 Task: Check "Use the free on-demand training courses".
Action: Mouse moved to (131, 293)
Screenshot: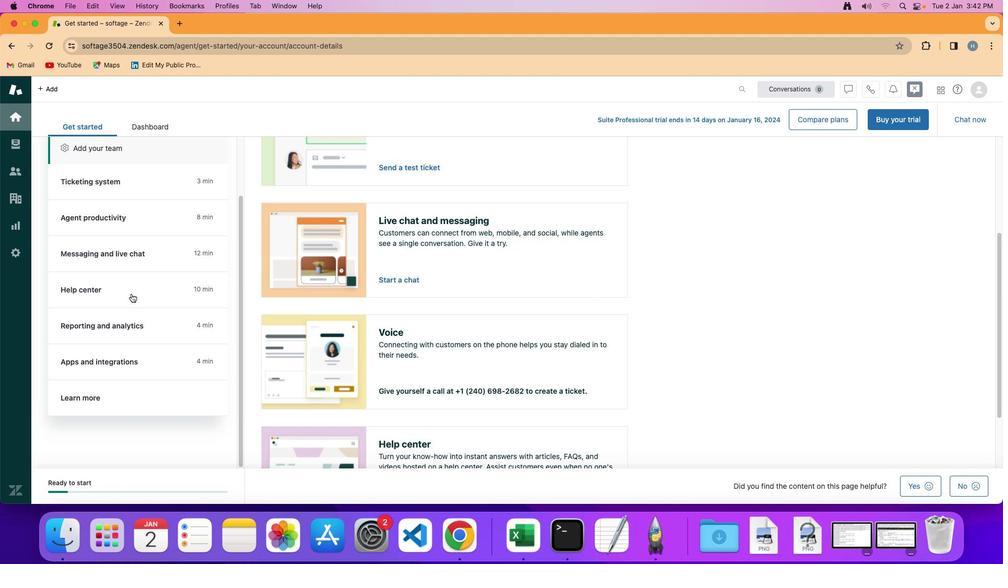 
Action: Mouse scrolled (131, 293) with delta (0, 0)
Screenshot: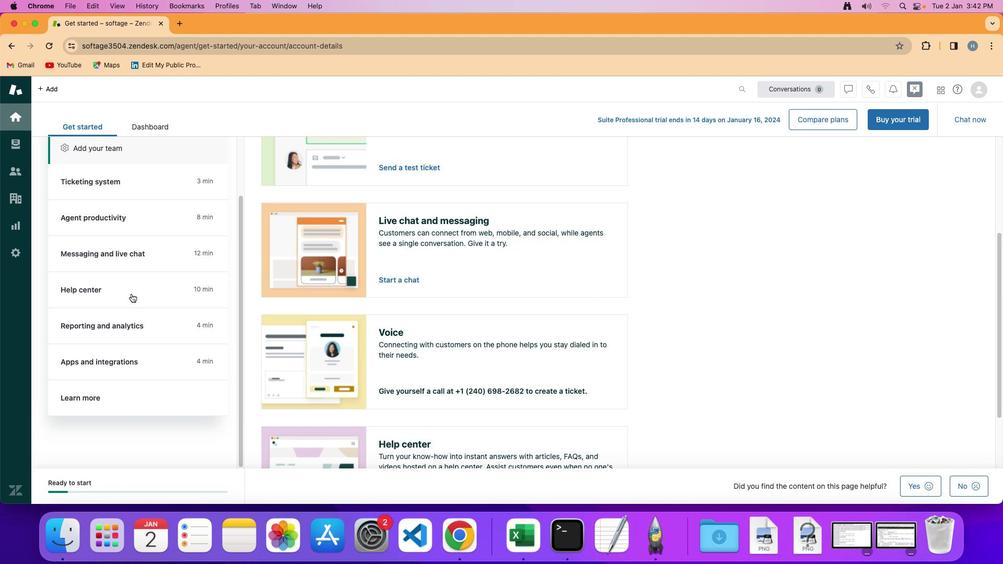 
Action: Mouse scrolled (131, 293) with delta (0, 0)
Screenshot: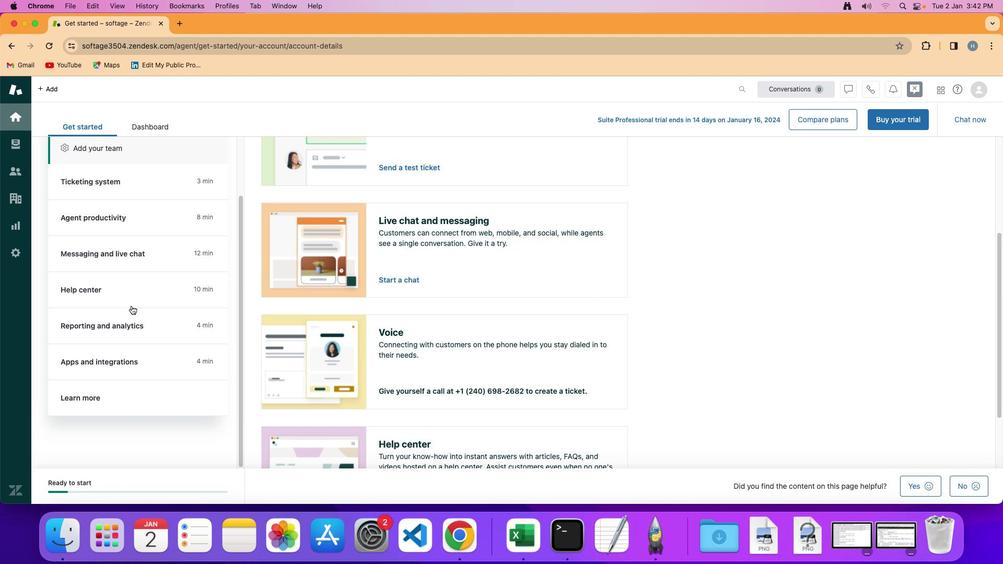 
Action: Mouse scrolled (131, 293) with delta (0, -1)
Screenshot: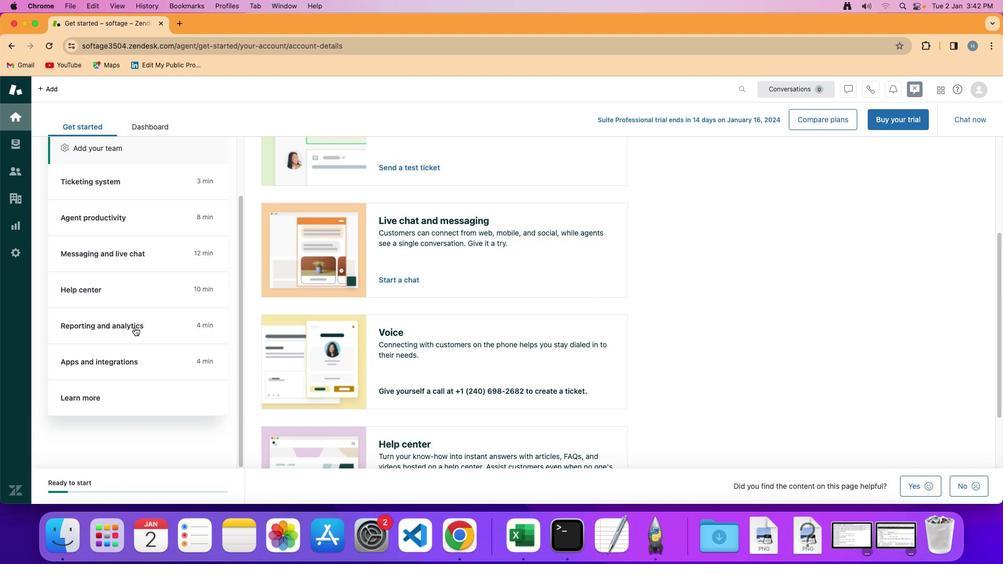 
Action: Mouse scrolled (131, 293) with delta (0, -3)
Screenshot: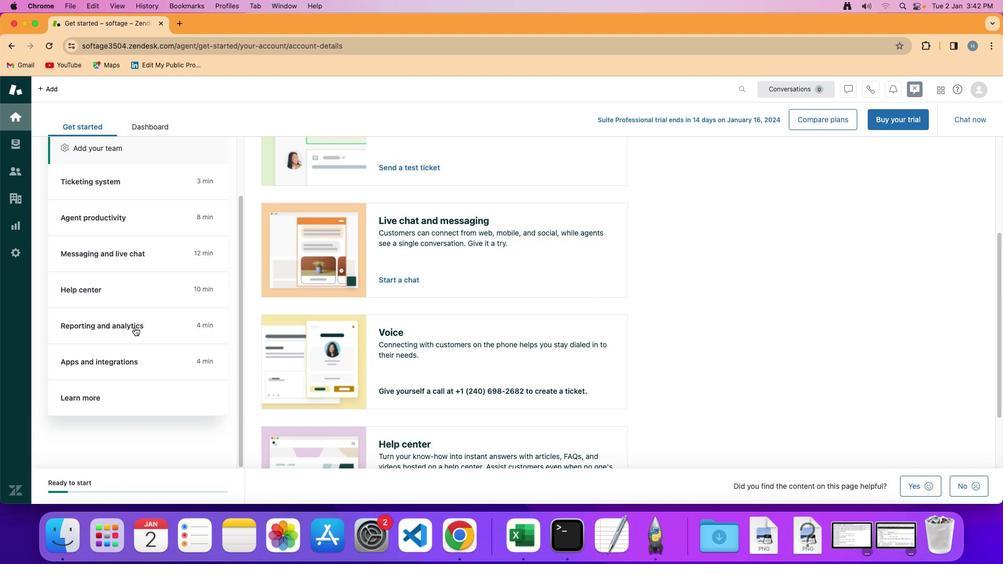 
Action: Mouse scrolled (131, 293) with delta (0, -3)
Screenshot: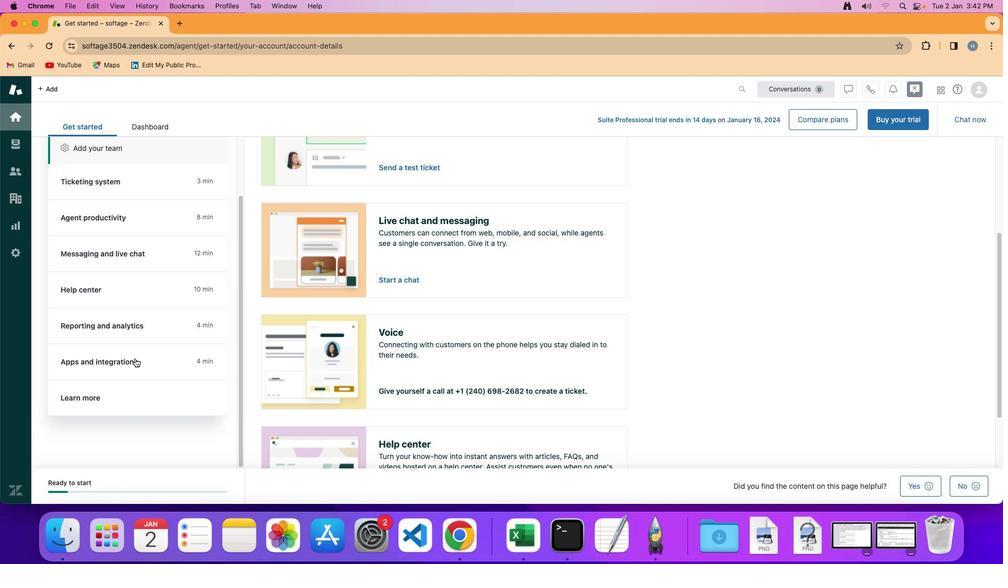 
Action: Mouse moved to (129, 400)
Screenshot: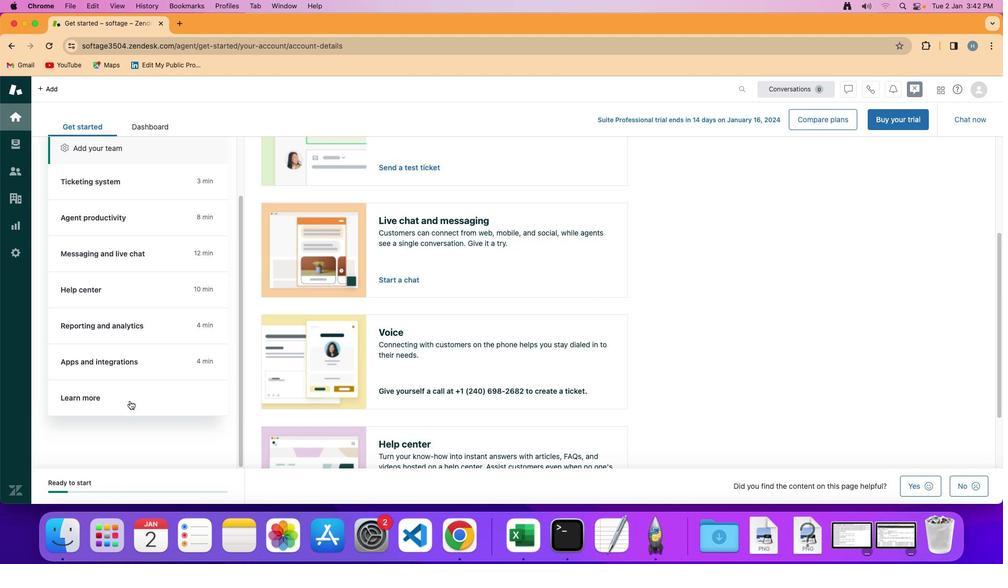 
Action: Mouse pressed left at (129, 400)
Screenshot: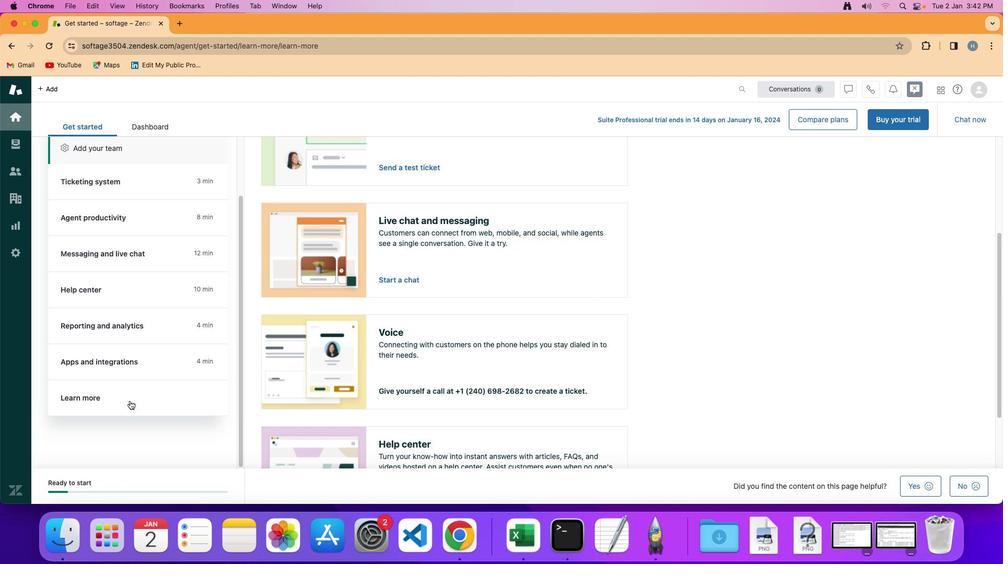 
Action: Mouse moved to (525, 366)
Screenshot: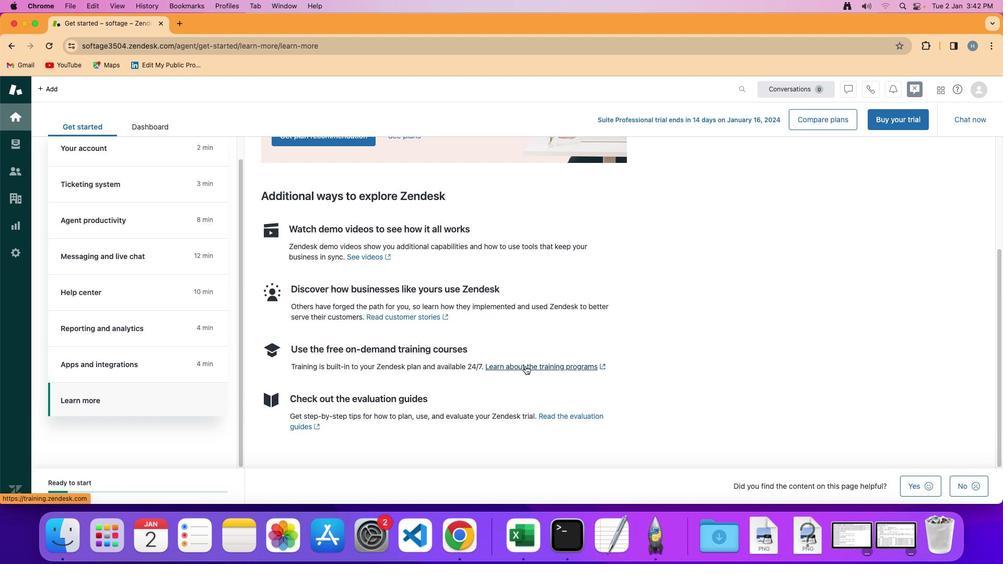
Action: Mouse pressed left at (525, 366)
Screenshot: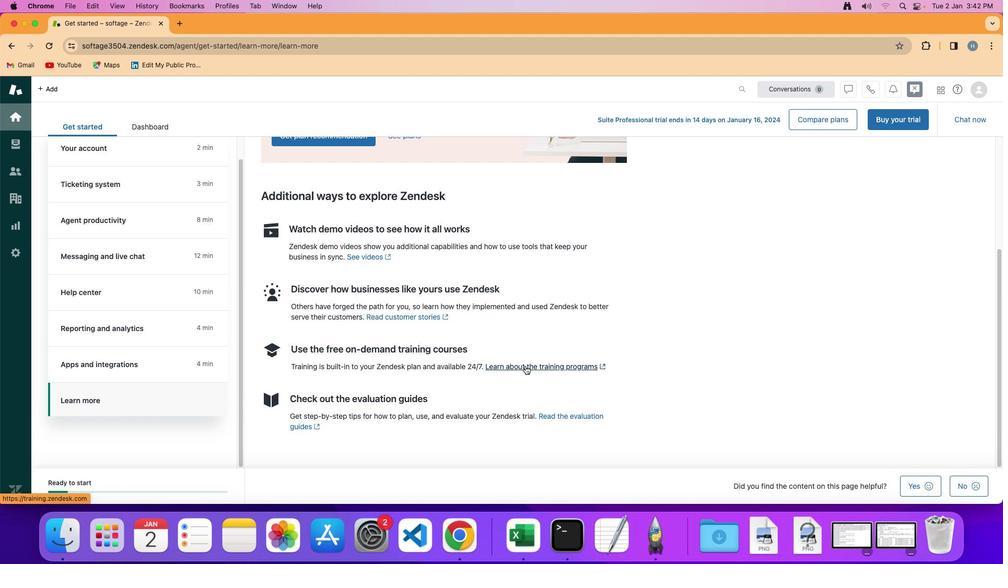 
Action: Mouse moved to (597, 259)
Screenshot: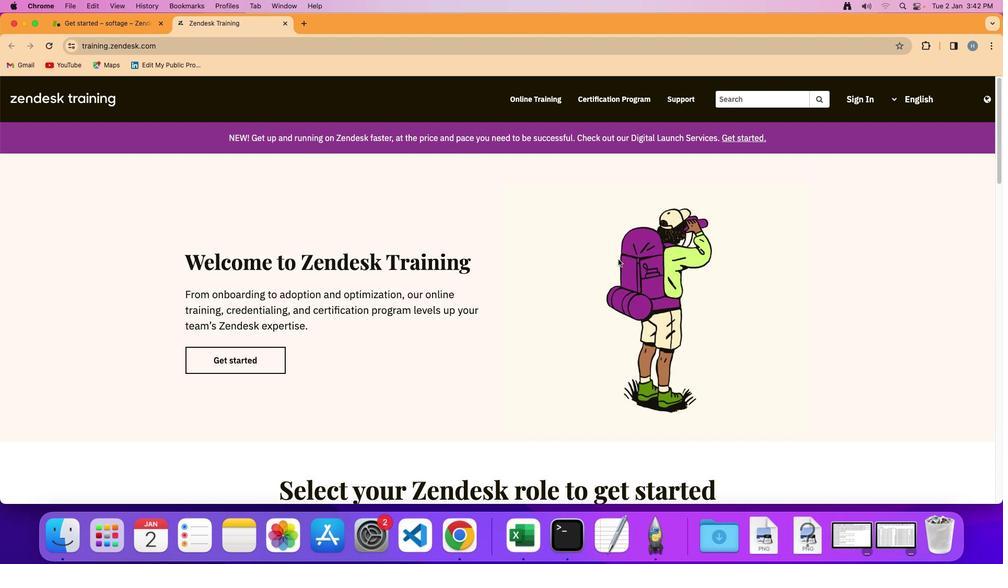 
